 Task: Look for products in the category "Chocolate & Candy" from the brand "Chocolove".
Action: Mouse moved to (18, 65)
Screenshot: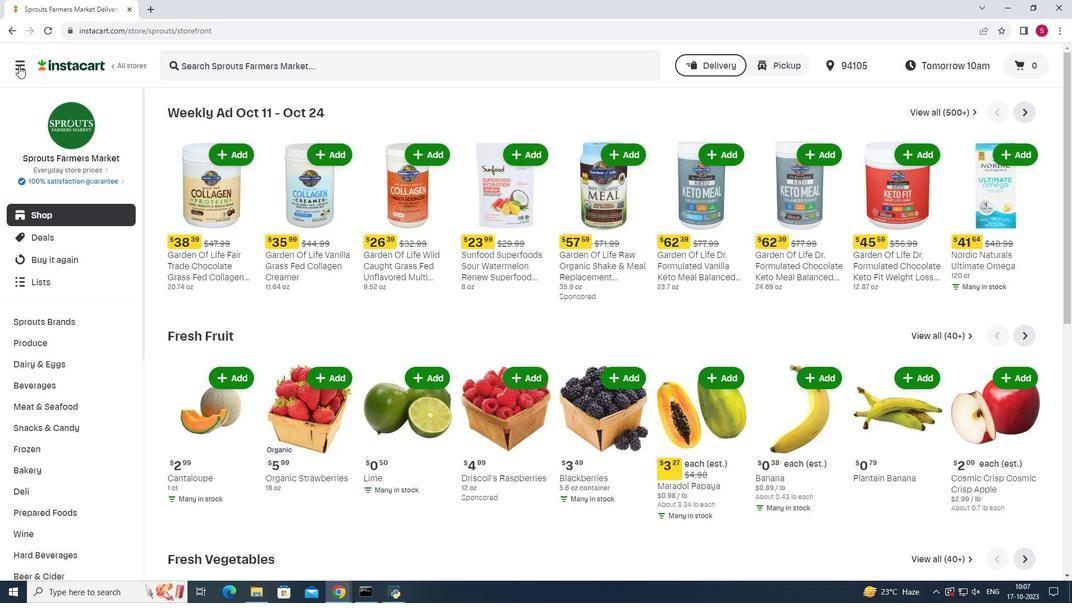 
Action: Mouse pressed left at (18, 65)
Screenshot: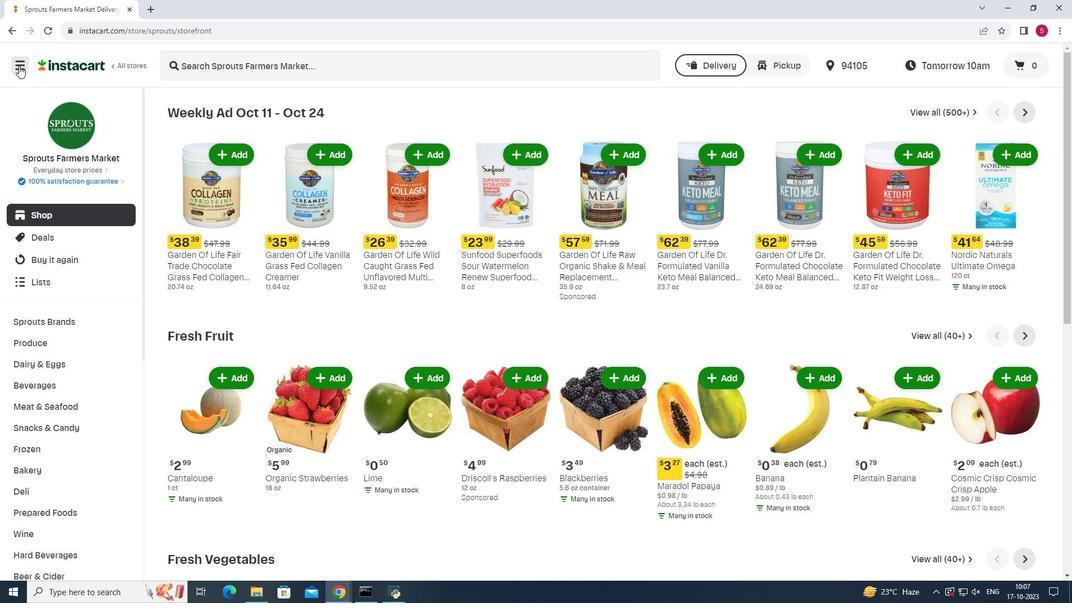 
Action: Mouse moved to (64, 297)
Screenshot: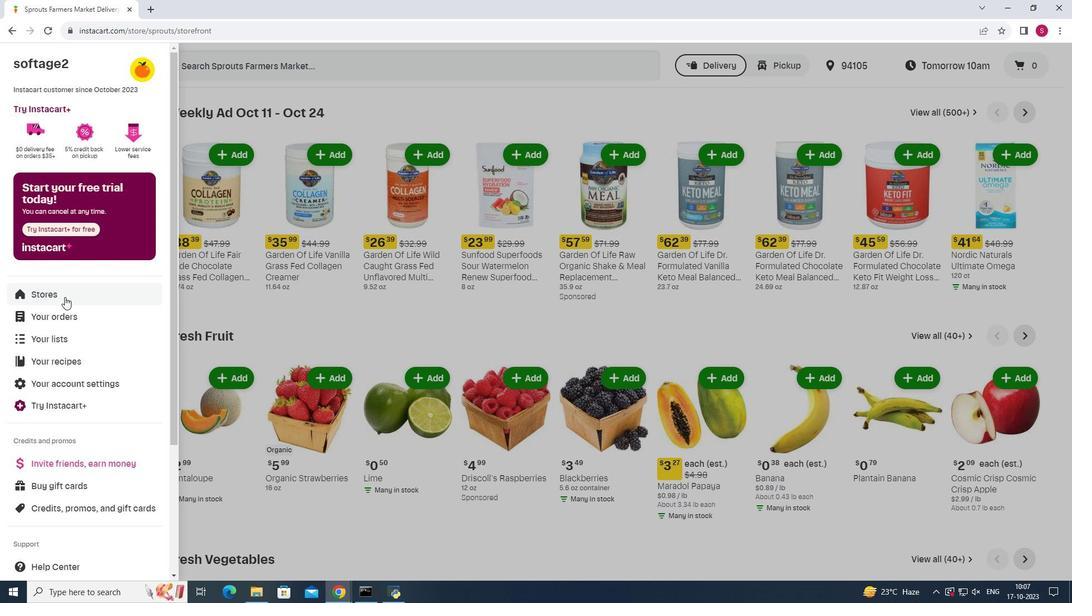 
Action: Mouse pressed left at (64, 297)
Screenshot: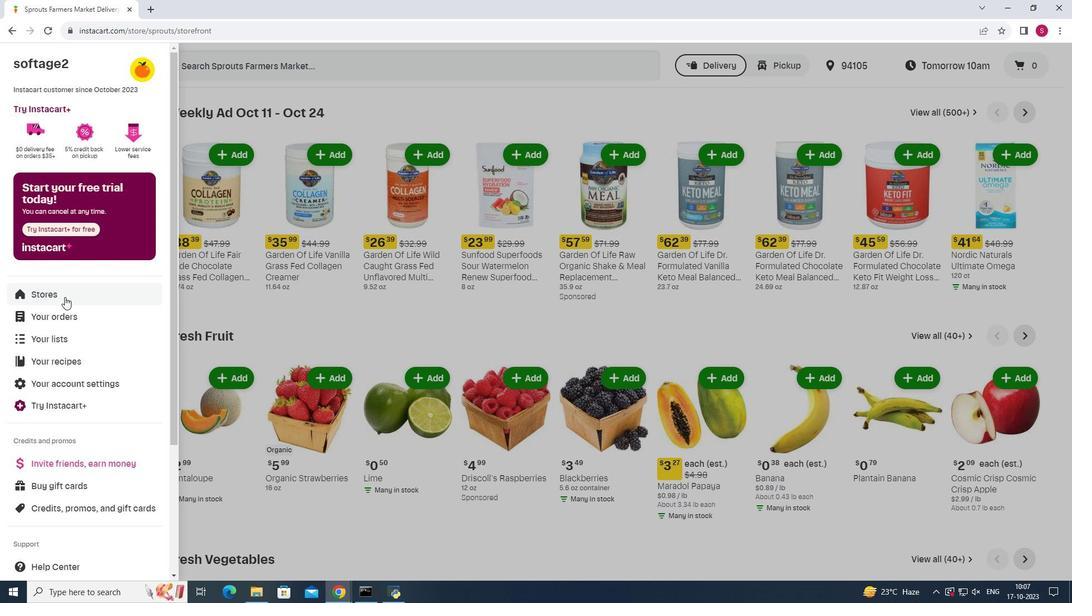 
Action: Mouse moved to (256, 93)
Screenshot: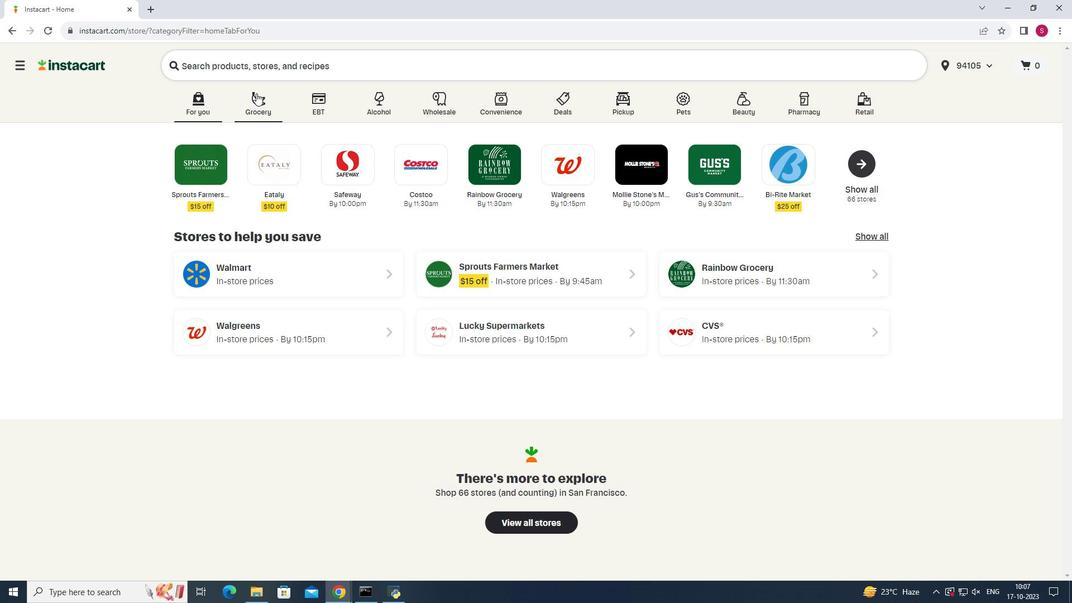
Action: Mouse pressed left at (256, 93)
Screenshot: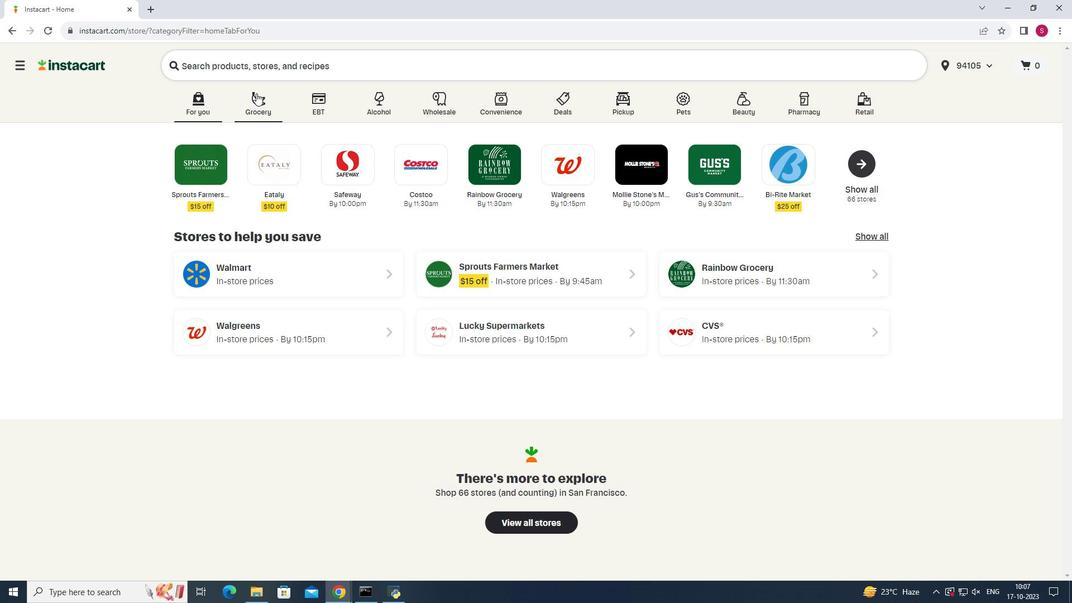 
Action: Mouse moved to (759, 148)
Screenshot: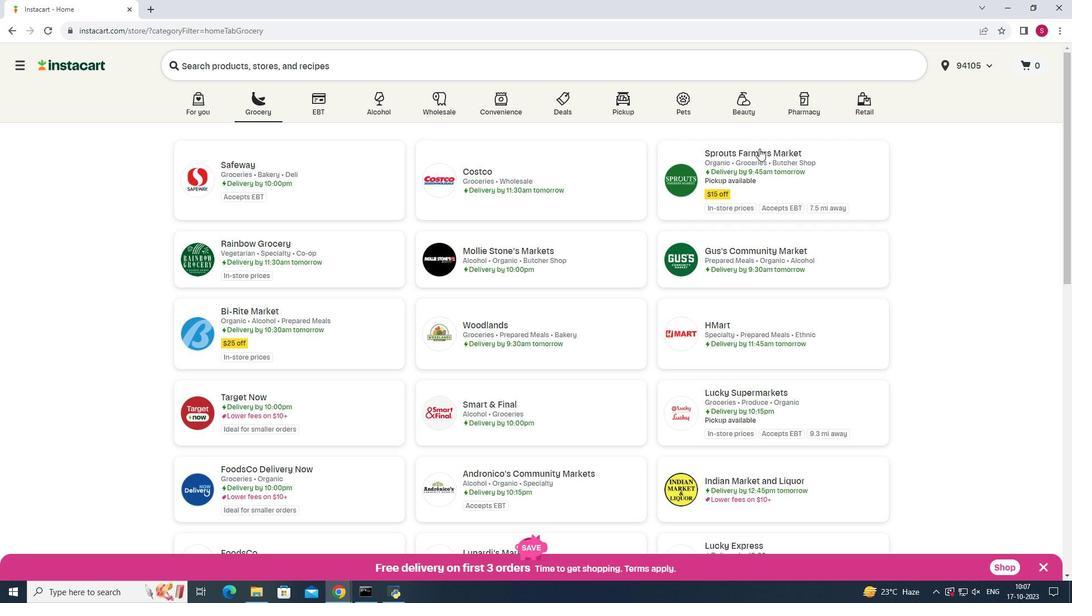
Action: Mouse pressed left at (759, 148)
Screenshot: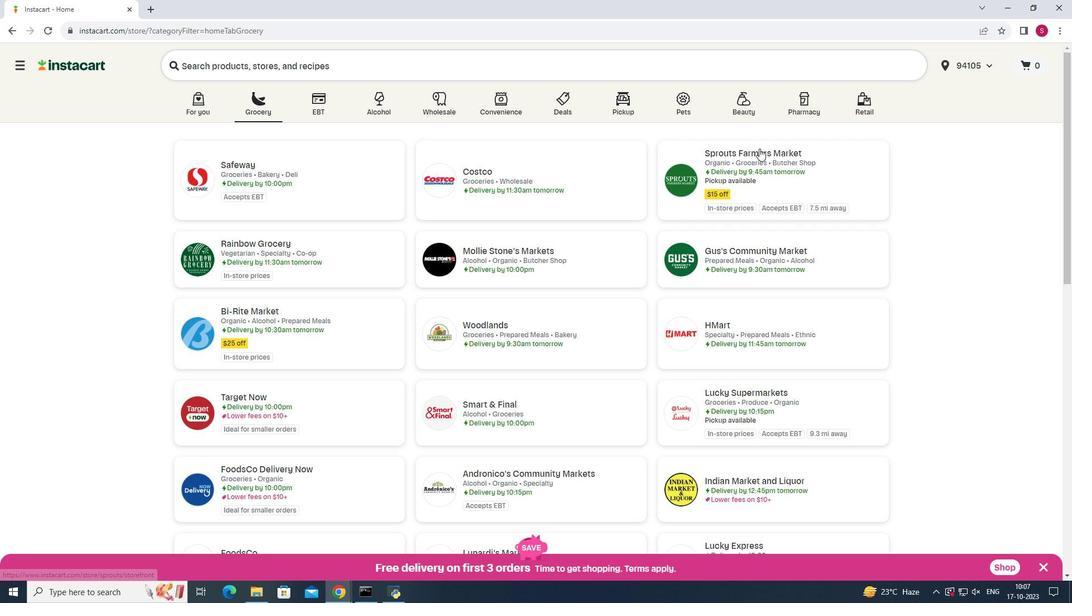 
Action: Mouse moved to (68, 426)
Screenshot: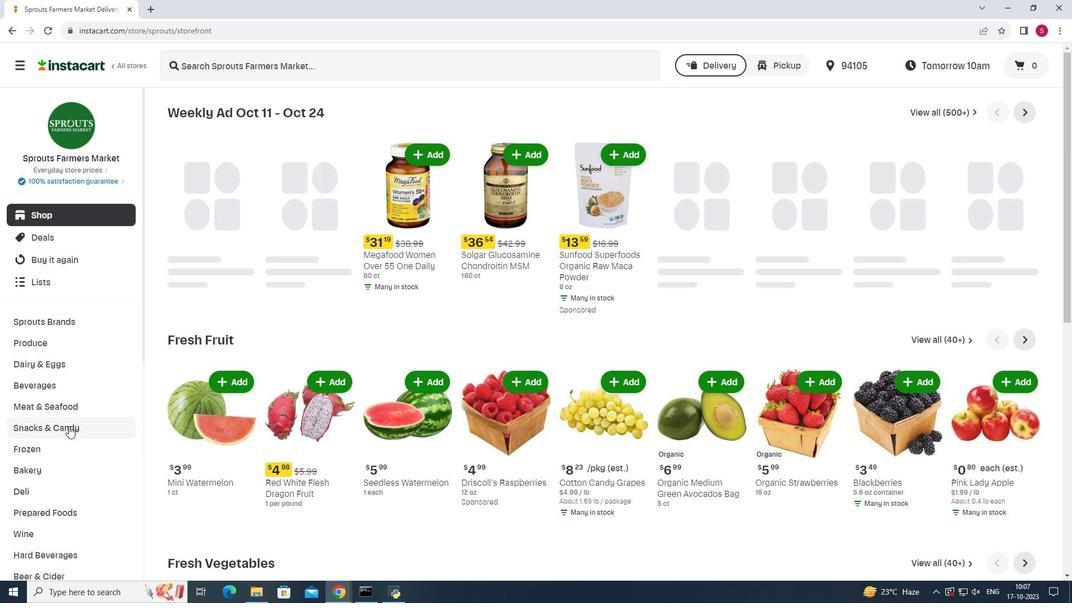 
Action: Mouse pressed left at (68, 426)
Screenshot: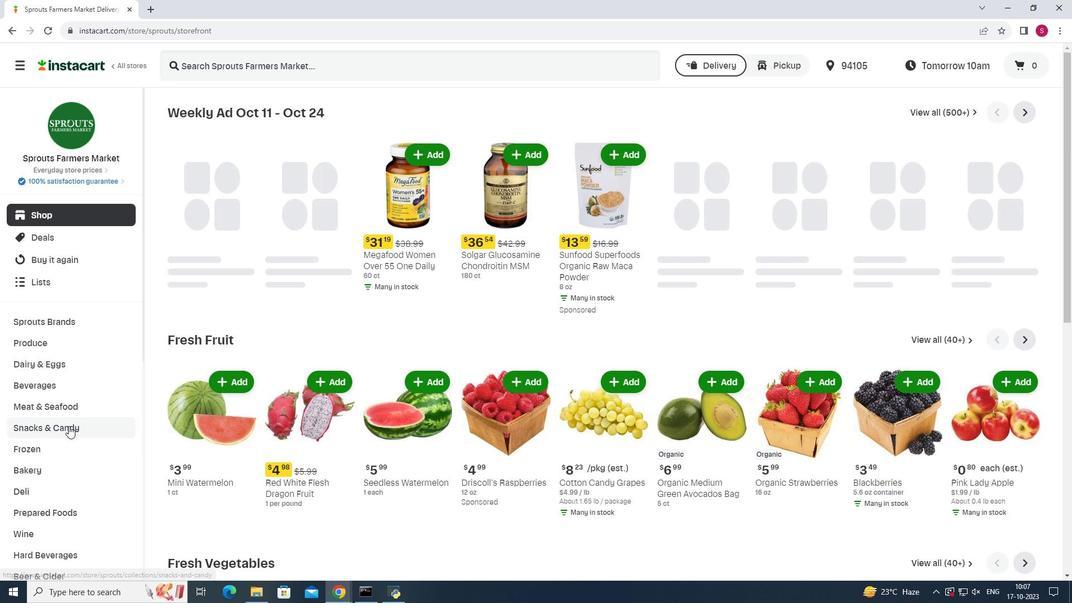 
Action: Mouse moved to (318, 134)
Screenshot: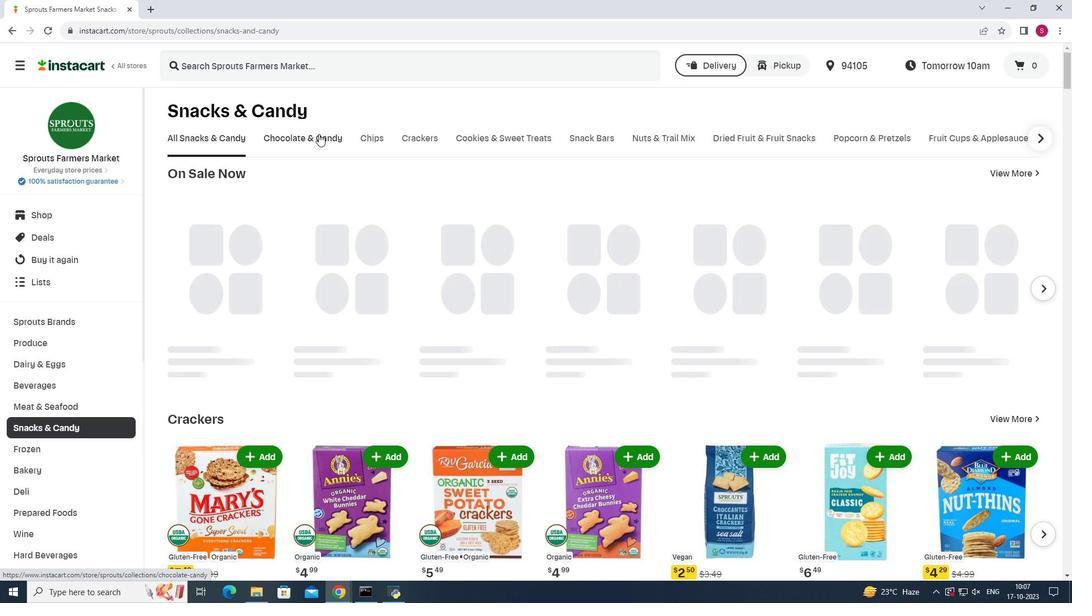 
Action: Mouse pressed left at (318, 134)
Screenshot: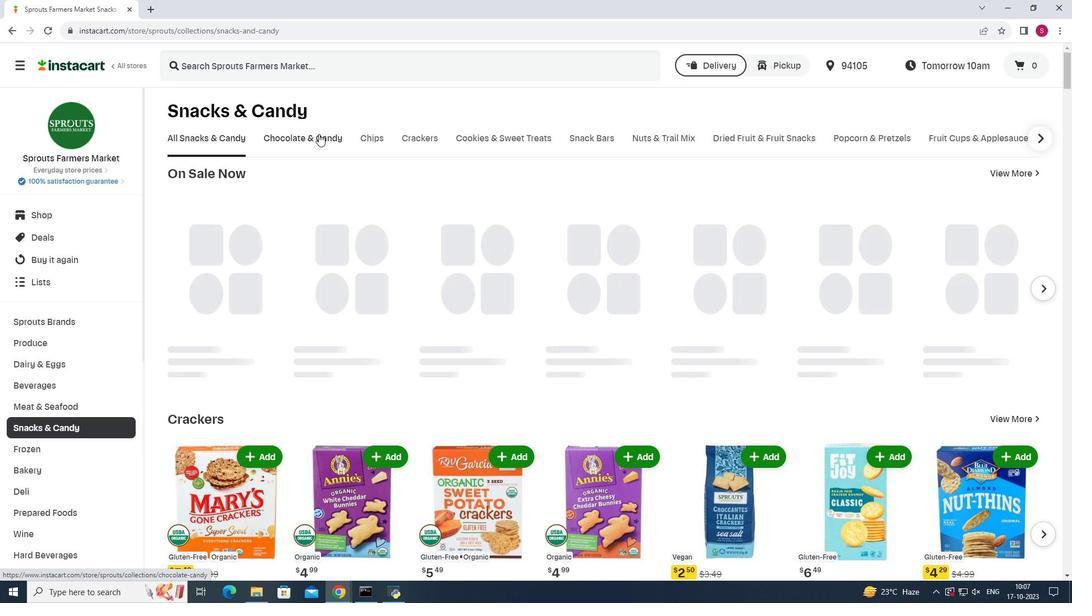 
Action: Mouse moved to (289, 185)
Screenshot: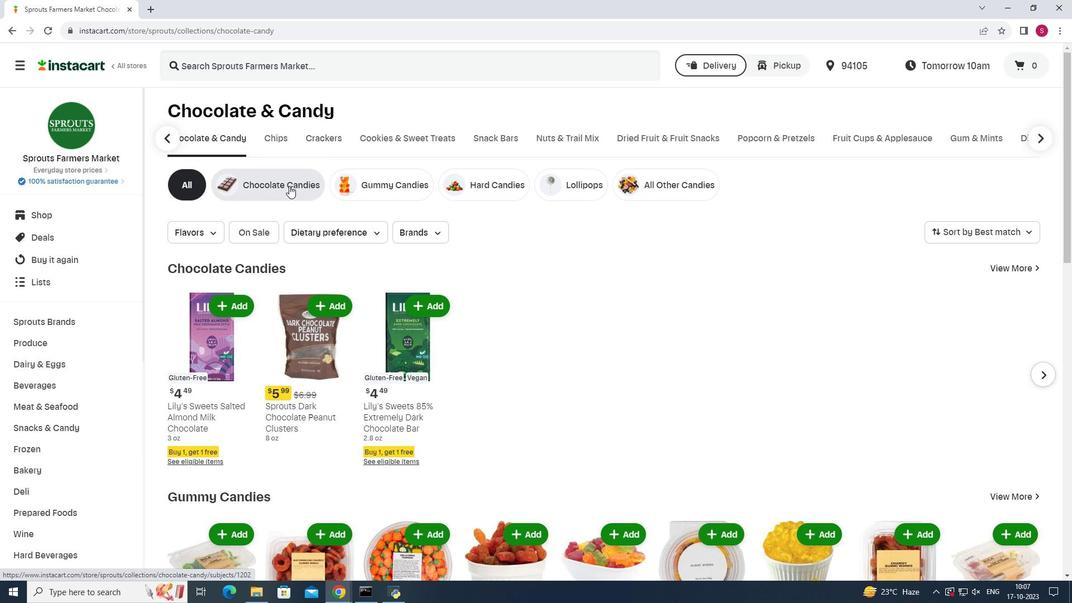 
Action: Mouse pressed left at (289, 185)
Screenshot: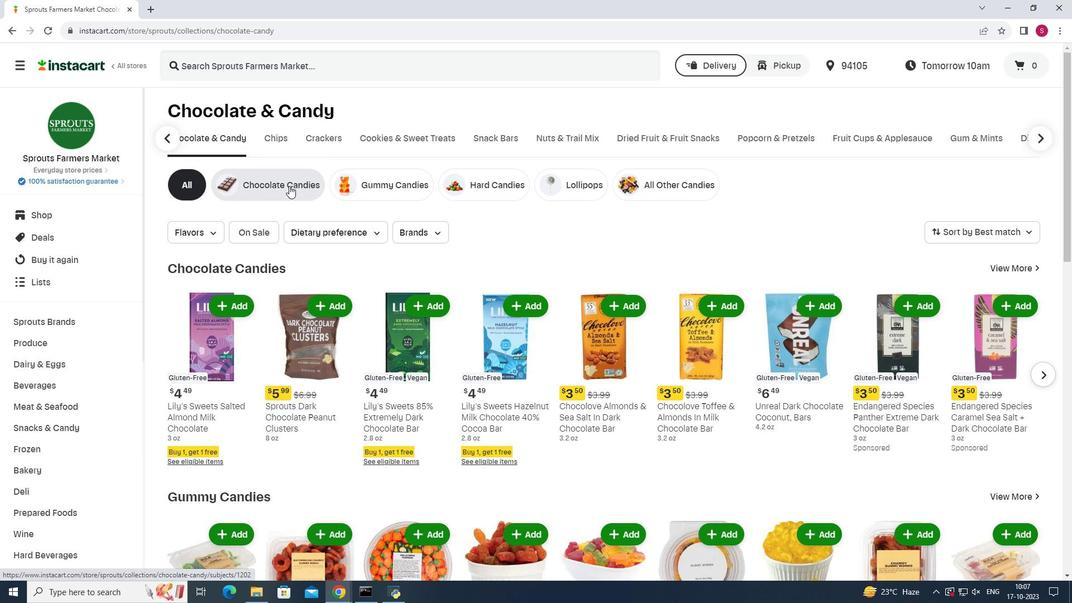 
Action: Mouse moved to (432, 236)
Screenshot: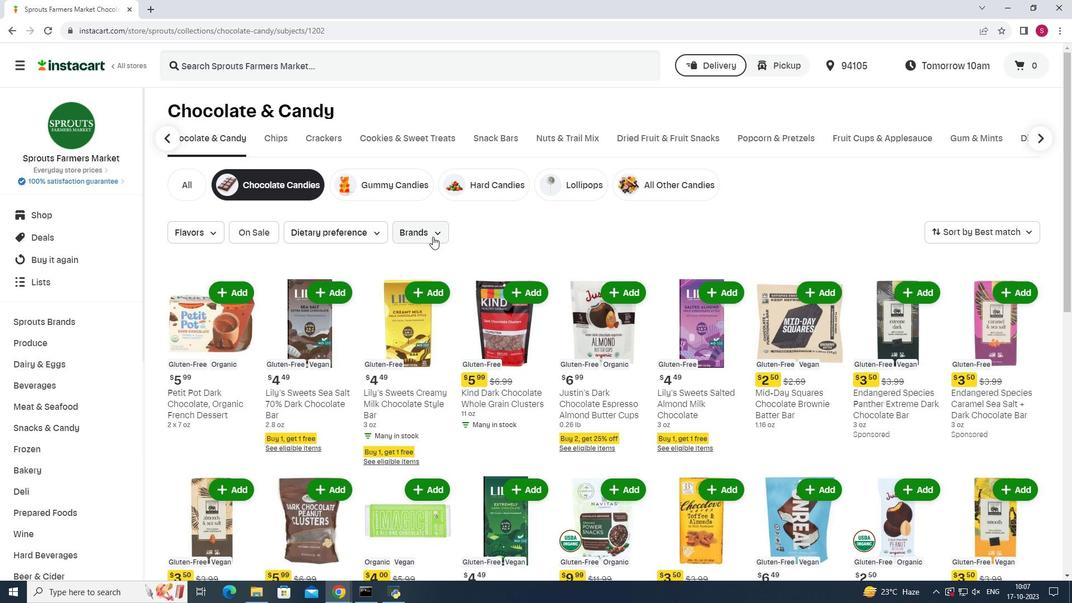 
Action: Mouse pressed left at (432, 236)
Screenshot: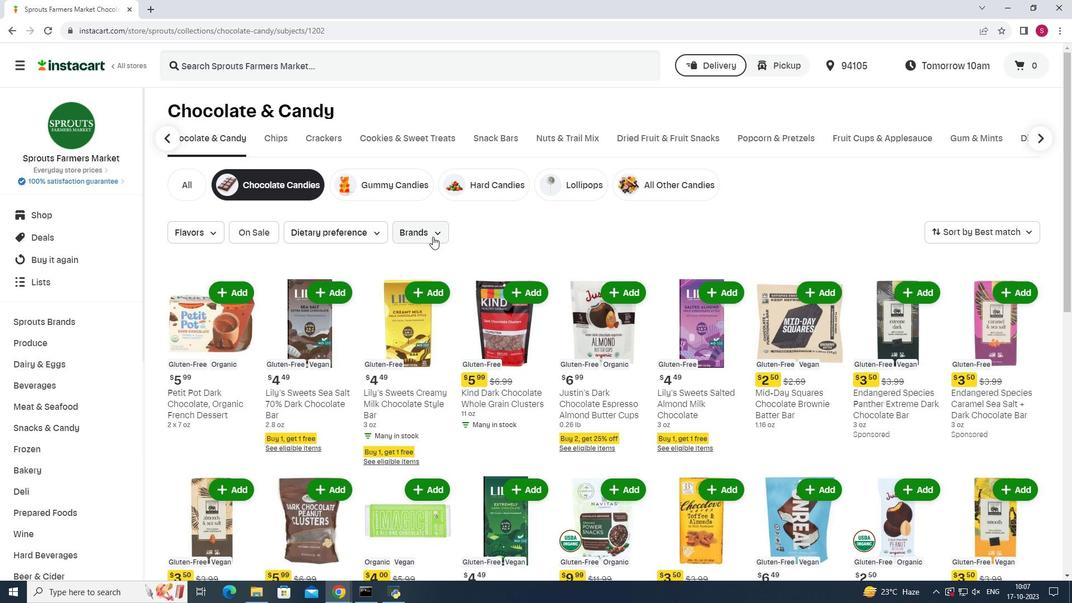 
Action: Mouse moved to (402, 380)
Screenshot: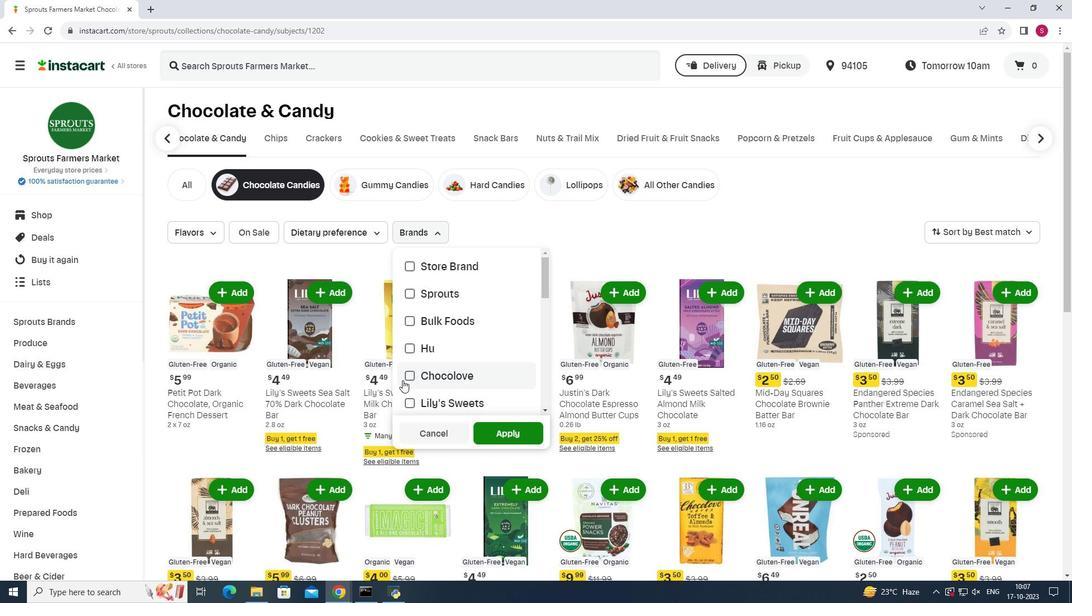 
Action: Mouse pressed left at (402, 380)
Screenshot: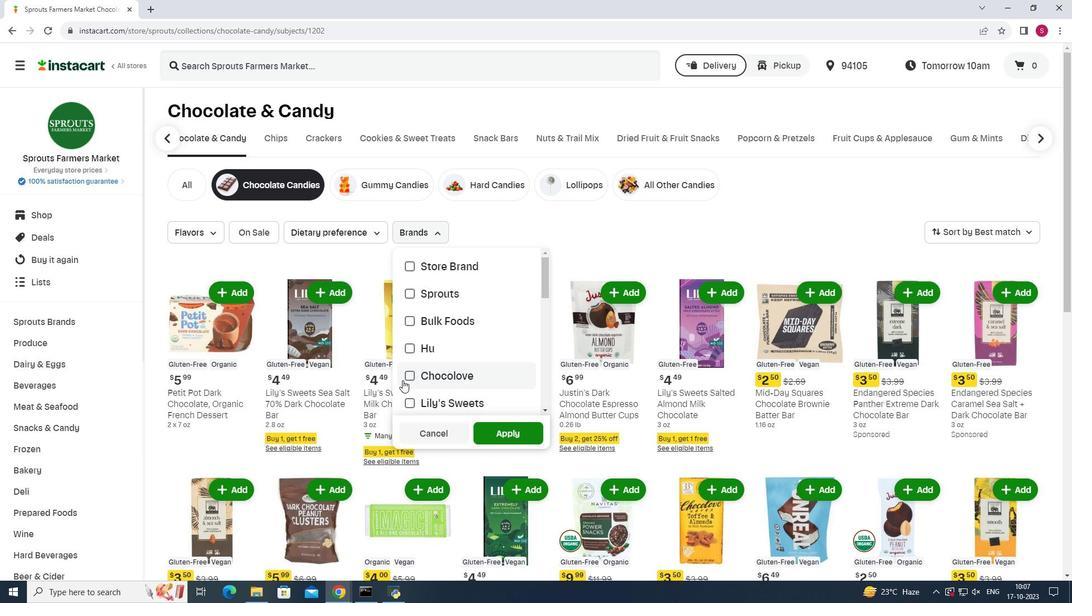 
Action: Mouse moved to (503, 435)
Screenshot: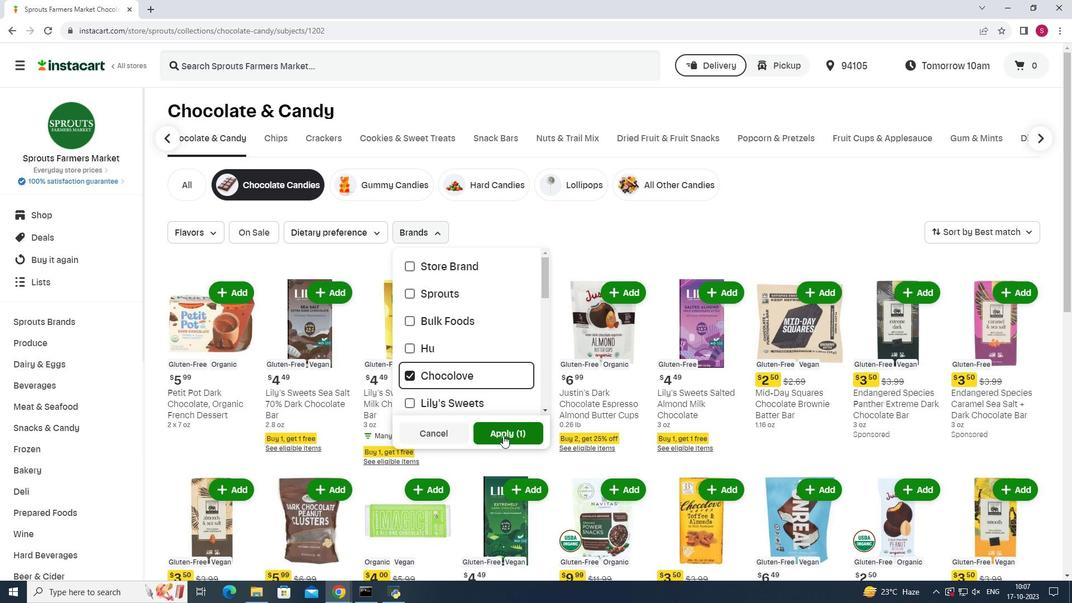 
Action: Mouse pressed left at (503, 435)
Screenshot: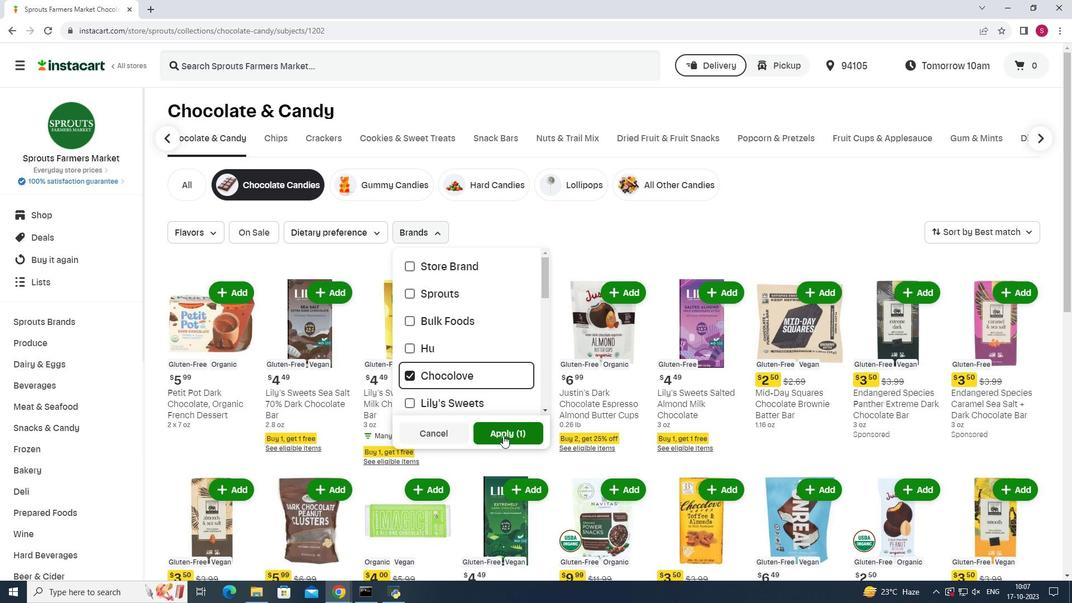 
Action: Mouse moved to (794, 240)
Screenshot: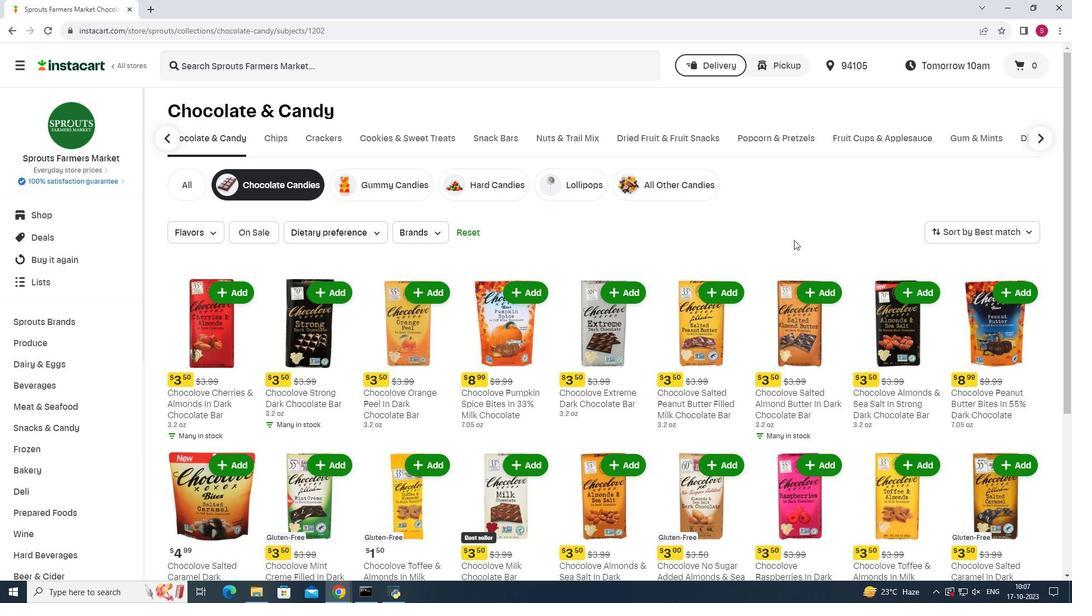 
Action: Mouse scrolled (794, 239) with delta (0, 0)
Screenshot: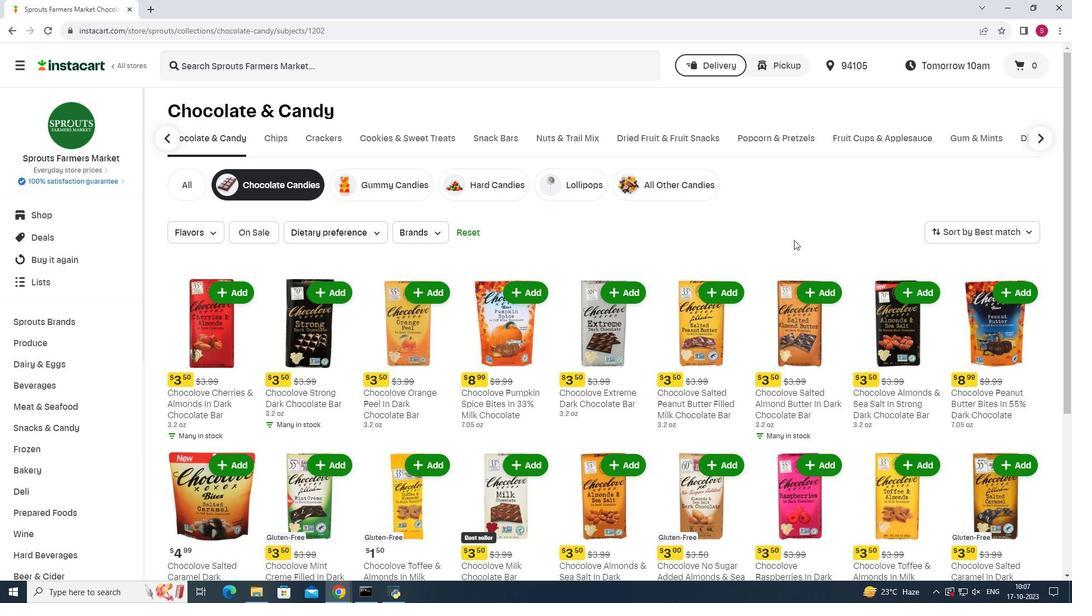 
Action: Mouse scrolled (794, 239) with delta (0, 0)
Screenshot: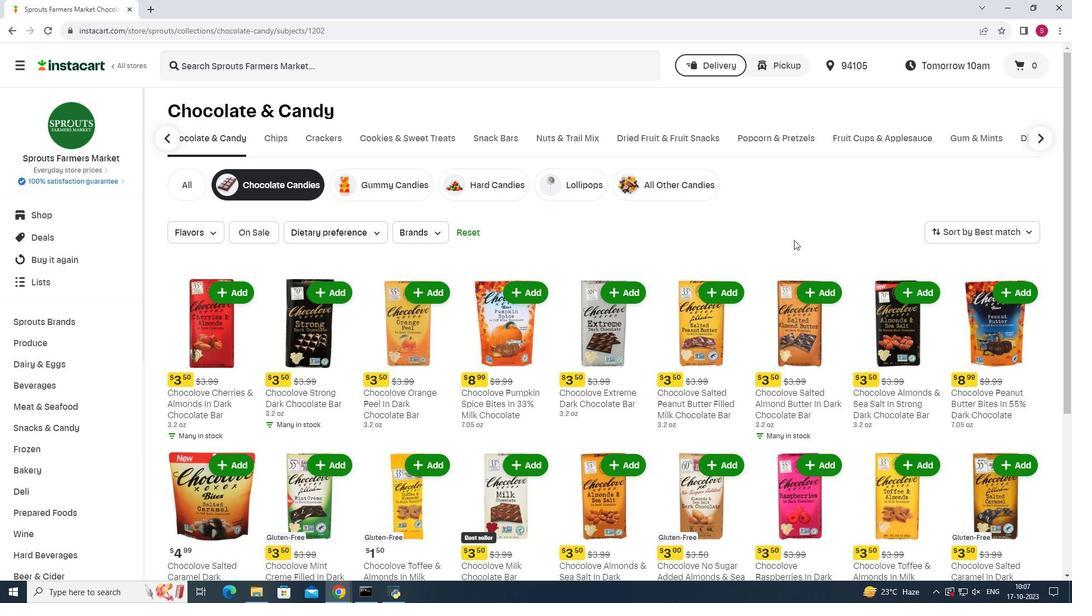 
Action: Mouse scrolled (794, 239) with delta (0, 0)
Screenshot: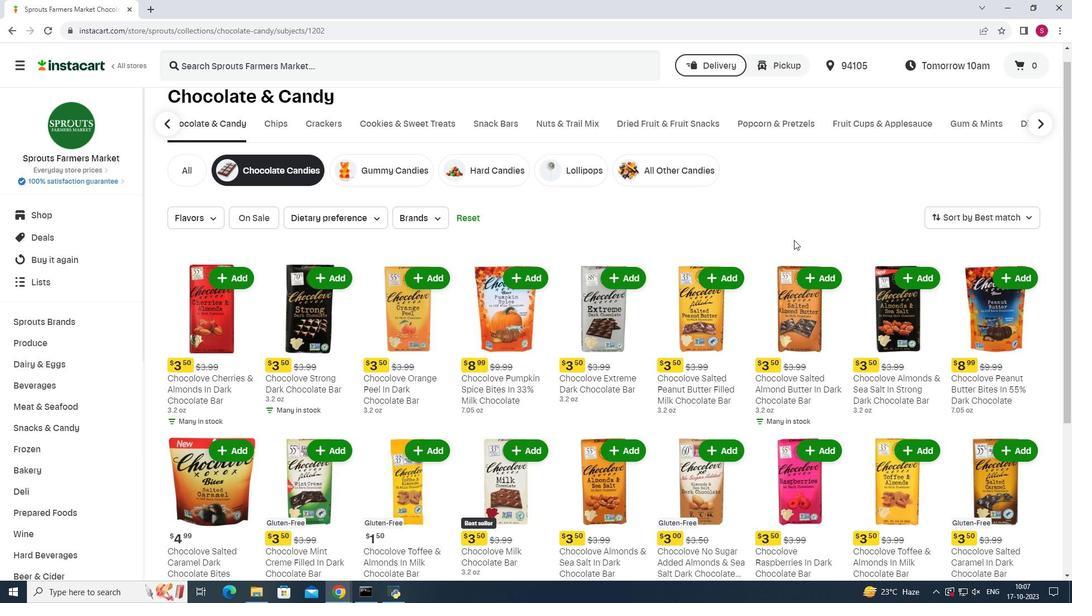 
Action: Mouse scrolled (794, 239) with delta (0, 0)
Screenshot: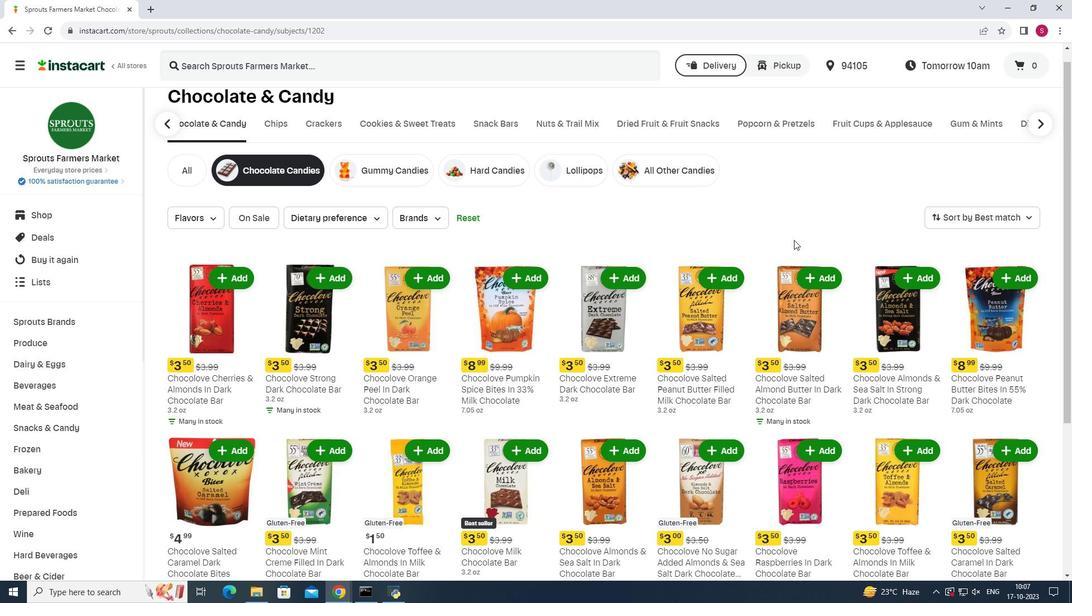 
Action: Mouse scrolled (794, 239) with delta (0, 0)
Screenshot: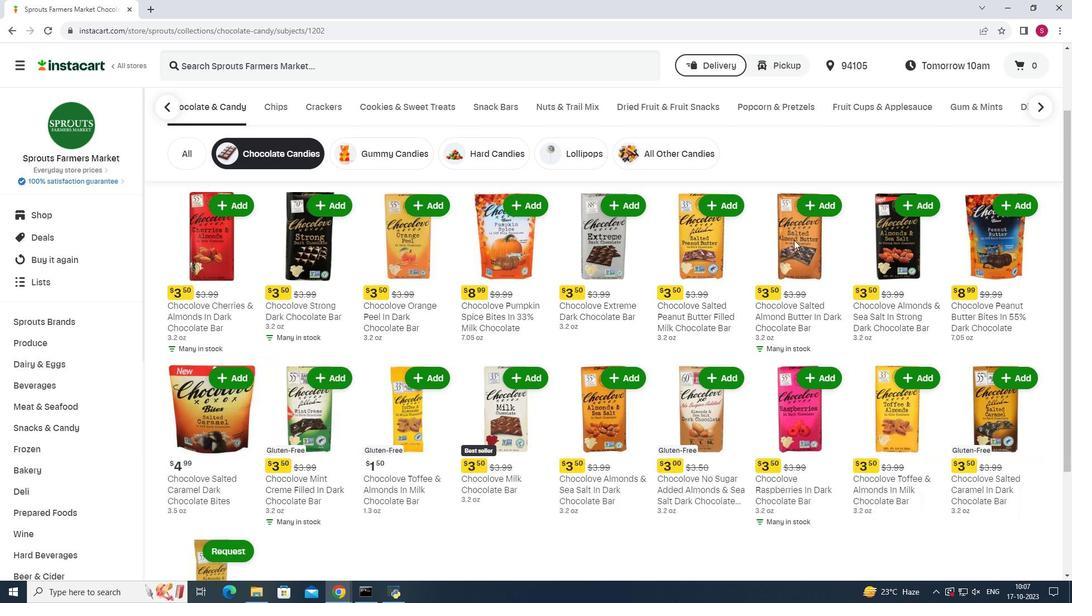 
Action: Mouse scrolled (794, 239) with delta (0, 0)
Screenshot: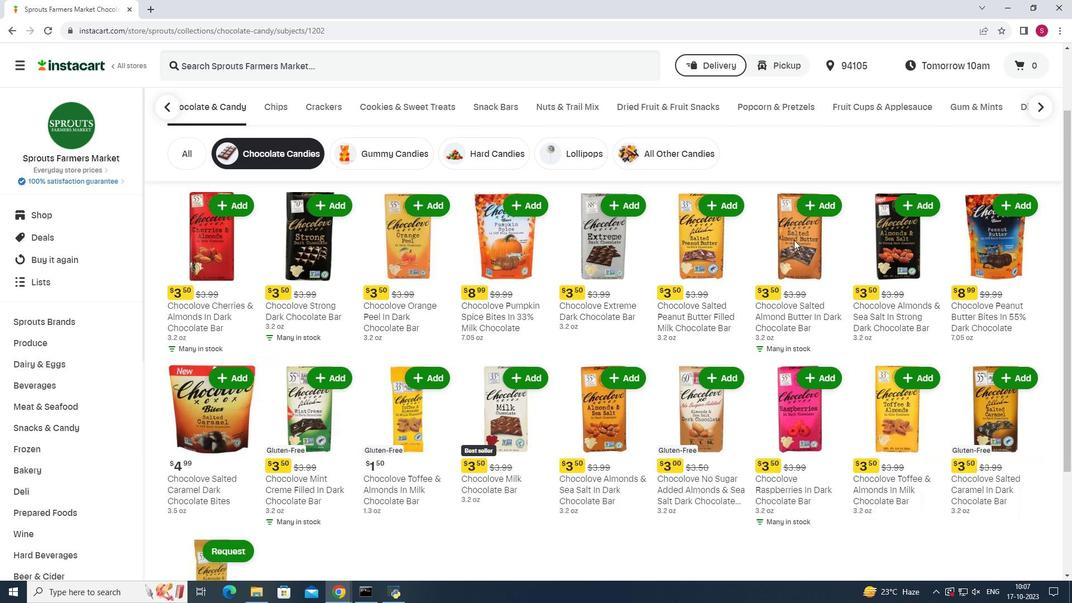 
Action: Mouse moved to (794, 239)
Screenshot: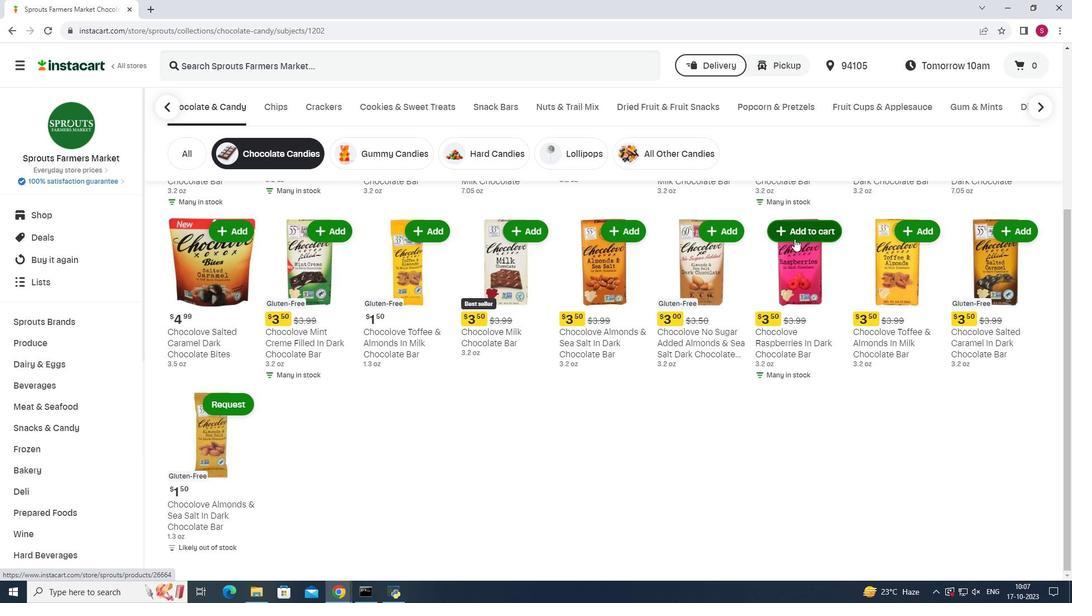 
Action: Mouse scrolled (794, 239) with delta (0, 0)
Screenshot: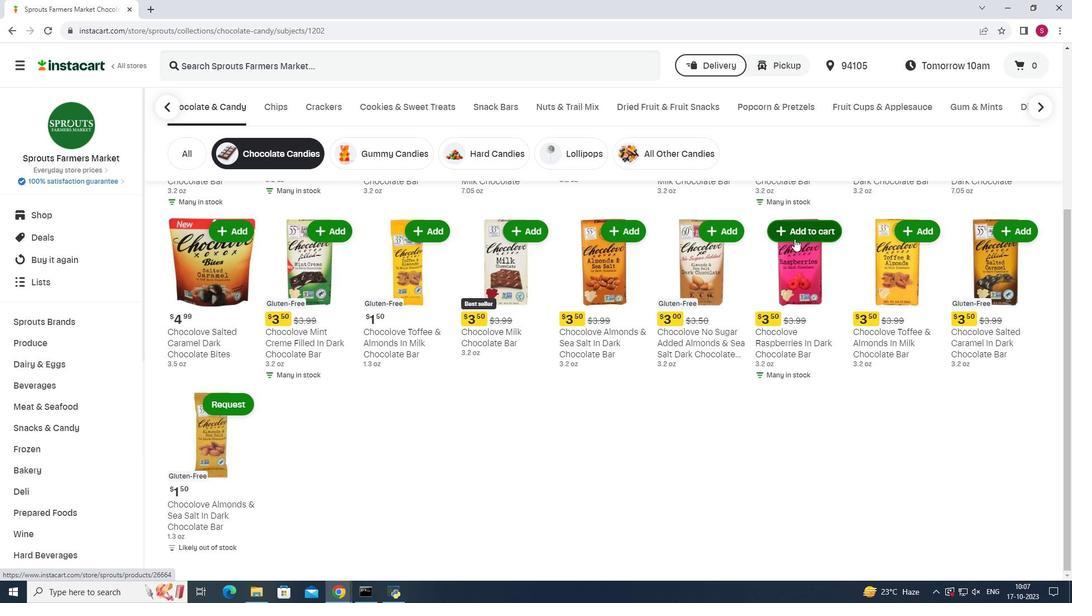 
Action: Mouse scrolled (794, 239) with delta (0, 0)
Screenshot: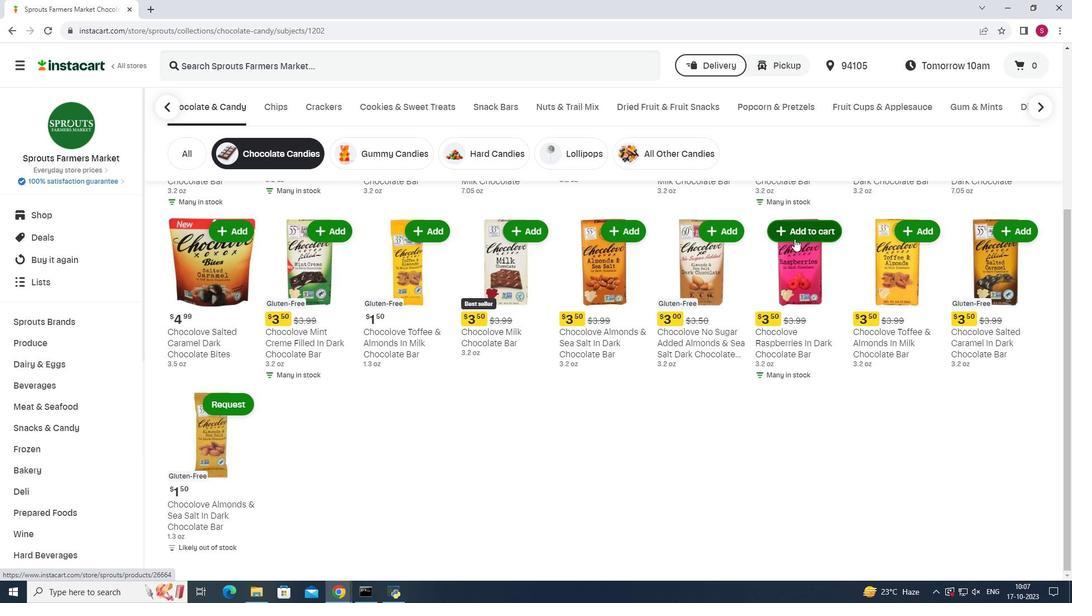 
Action: Mouse scrolled (794, 239) with delta (0, 0)
Screenshot: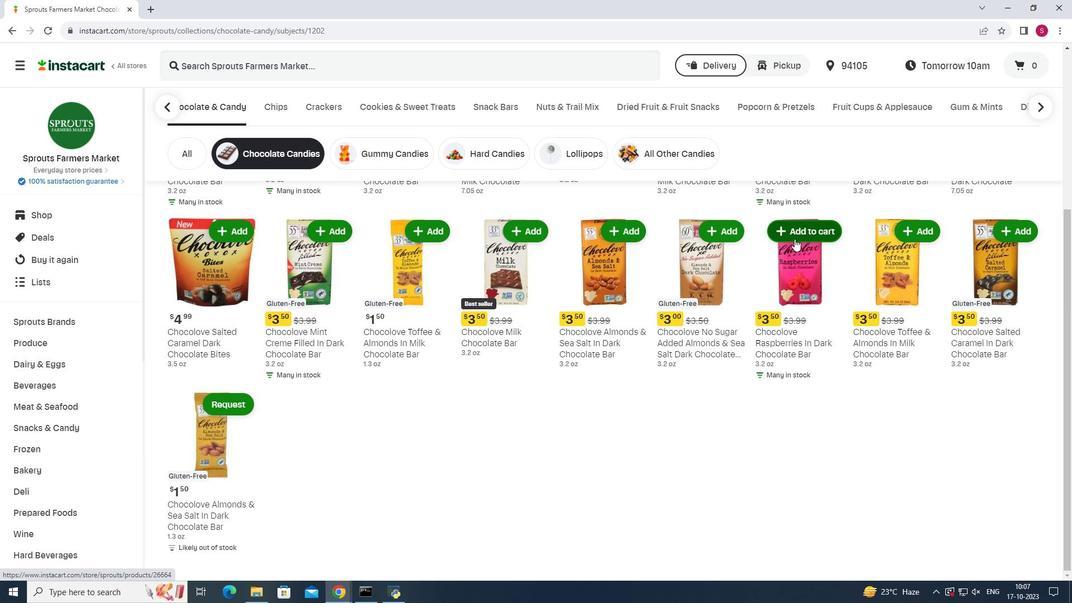 
Action: Mouse scrolled (794, 239) with delta (0, 0)
Screenshot: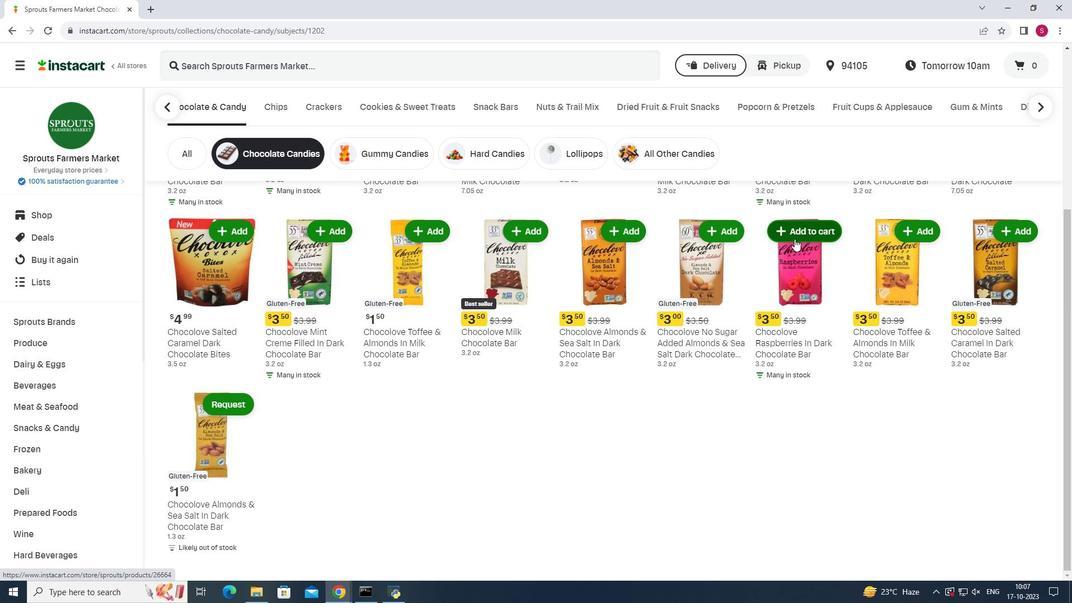 
Action: Mouse scrolled (794, 239) with delta (0, 0)
Screenshot: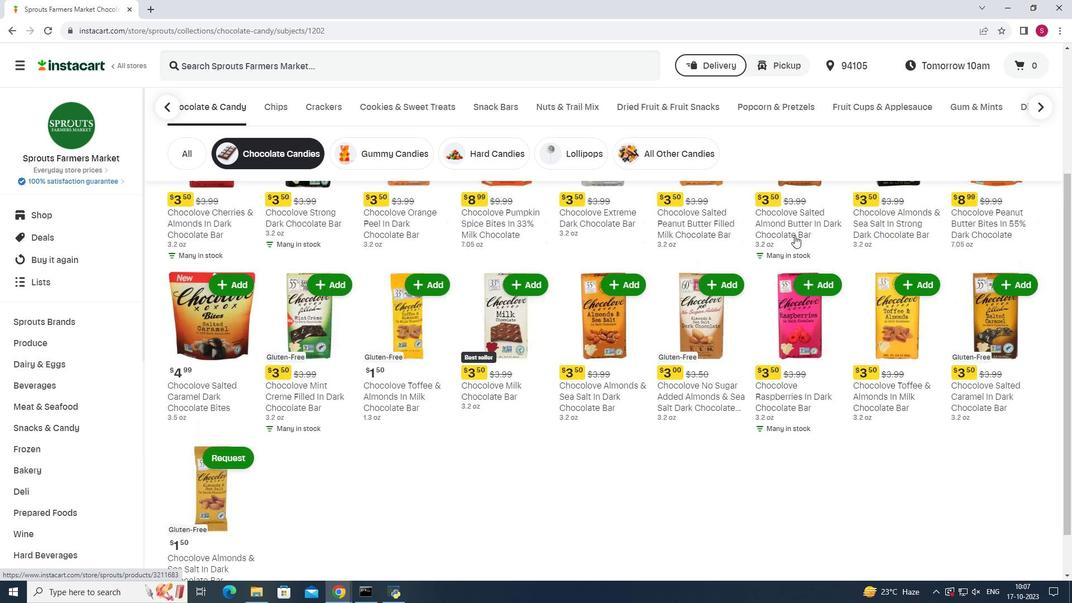 
Action: Mouse moved to (794, 238)
Screenshot: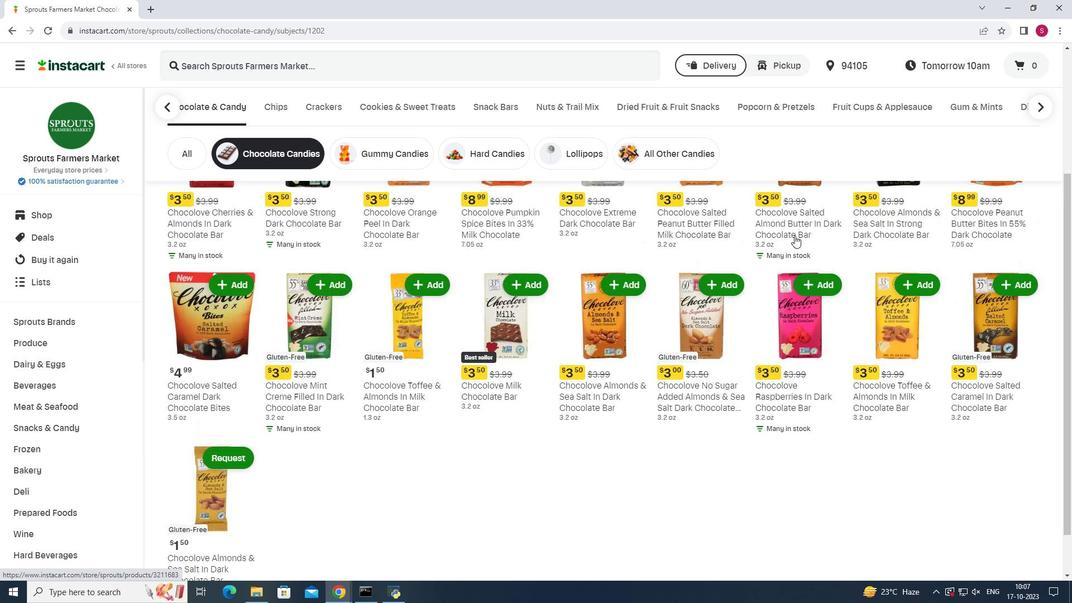 
Action: Mouse scrolled (794, 239) with delta (0, 0)
Screenshot: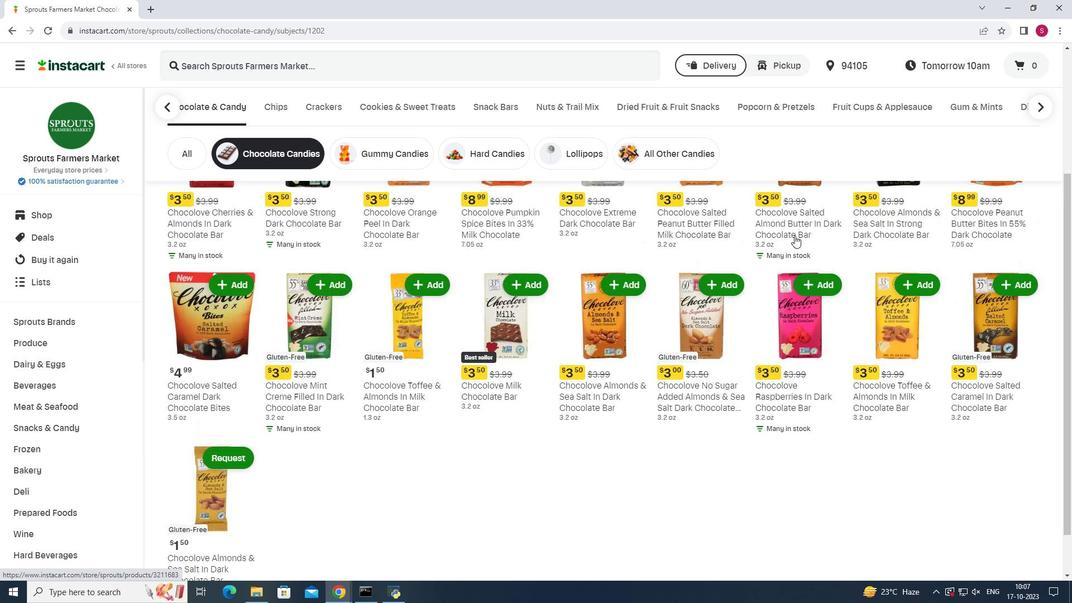 
Action: Mouse moved to (755, 196)
Screenshot: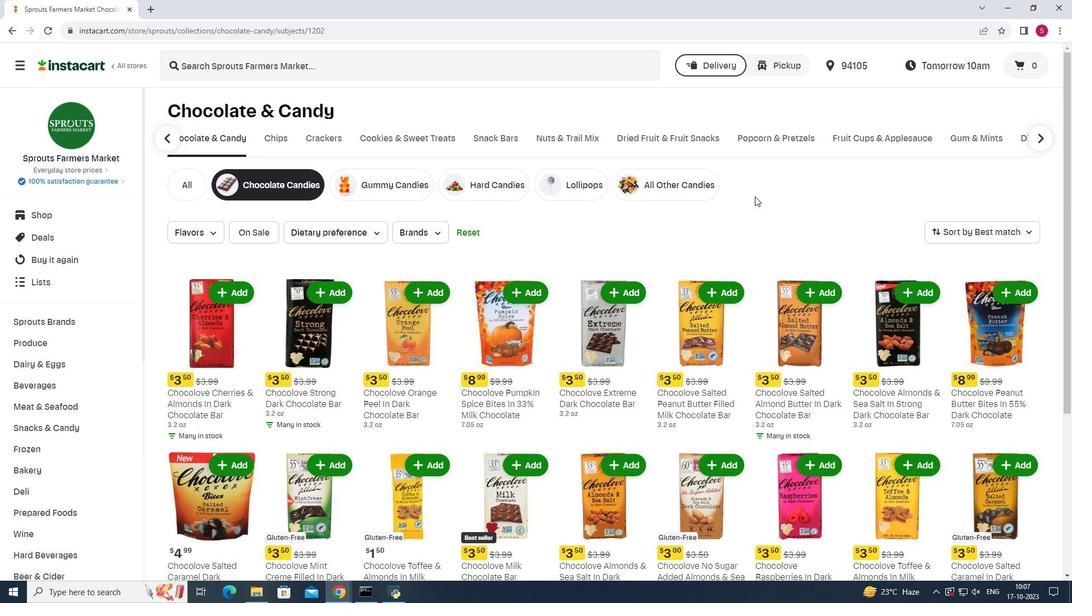 
